 Task: Add a condition where "Hours since status category open Greater than 100" in recently updated tickets.
Action: Mouse moved to (172, 298)
Screenshot: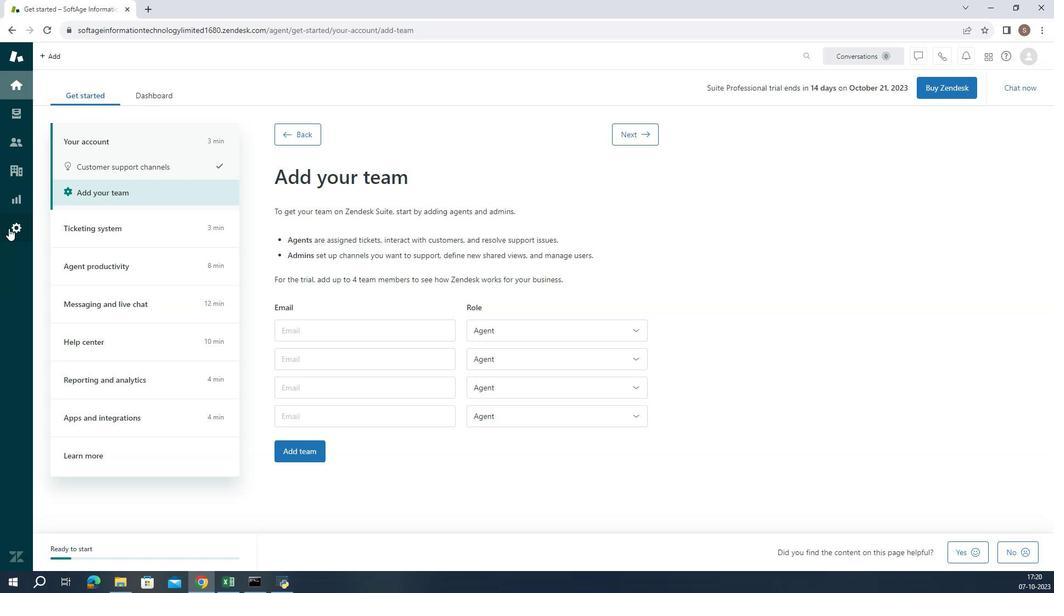 
Action: Mouse pressed left at (172, 298)
Screenshot: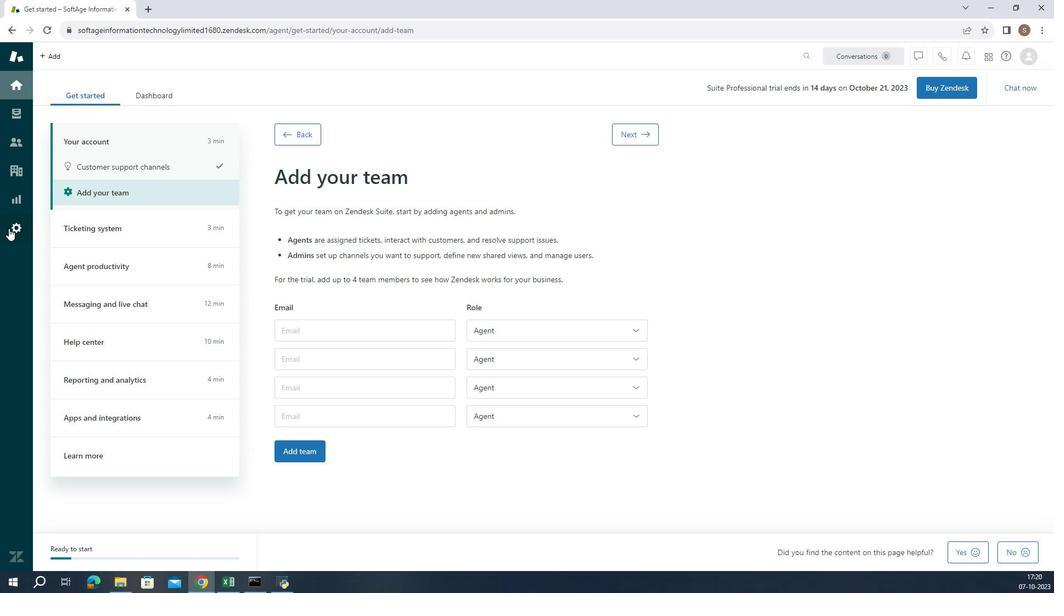 
Action: Mouse moved to (386, 470)
Screenshot: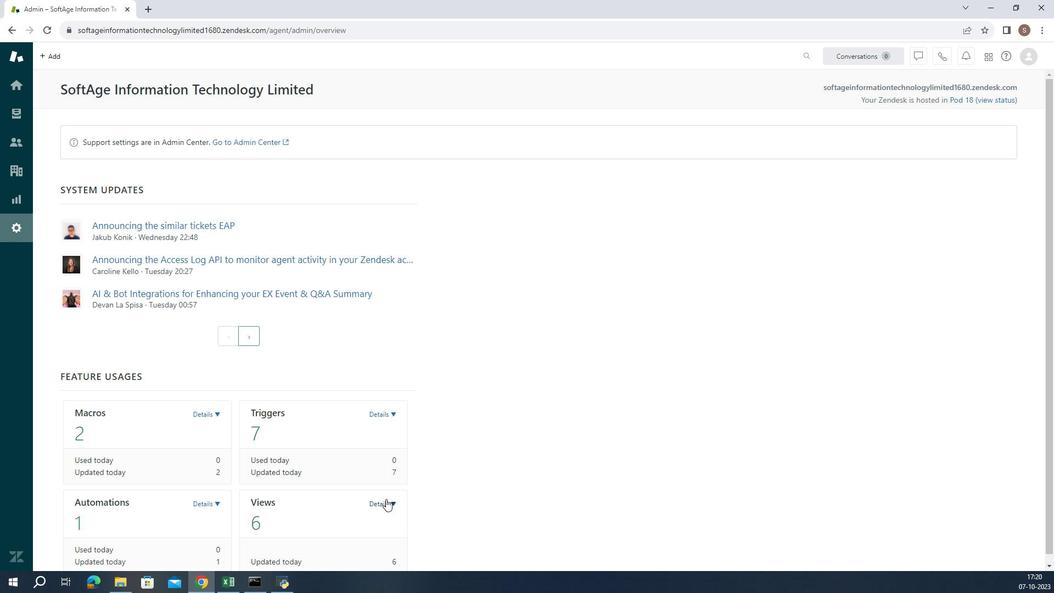 
Action: Mouse pressed left at (386, 470)
Screenshot: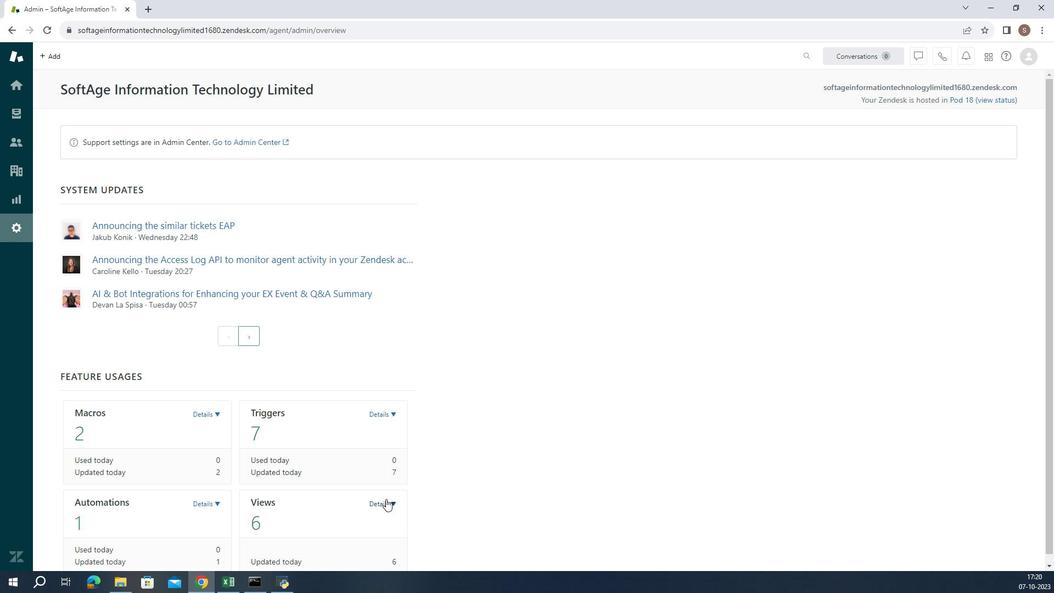 
Action: Mouse moved to (386, 470)
Screenshot: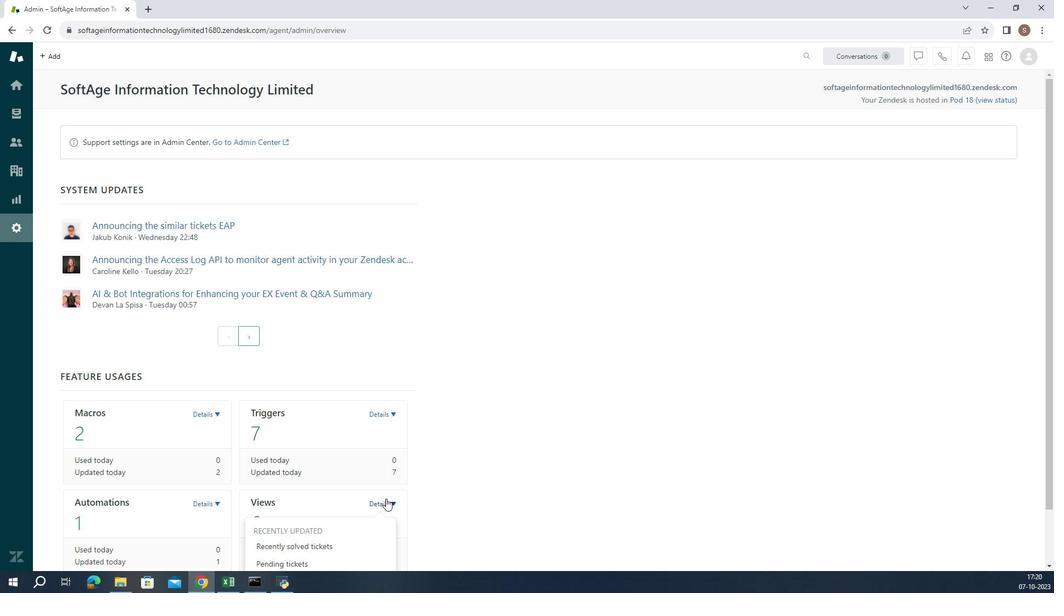 
Action: Mouse scrolled (386, 469) with delta (0, 0)
Screenshot: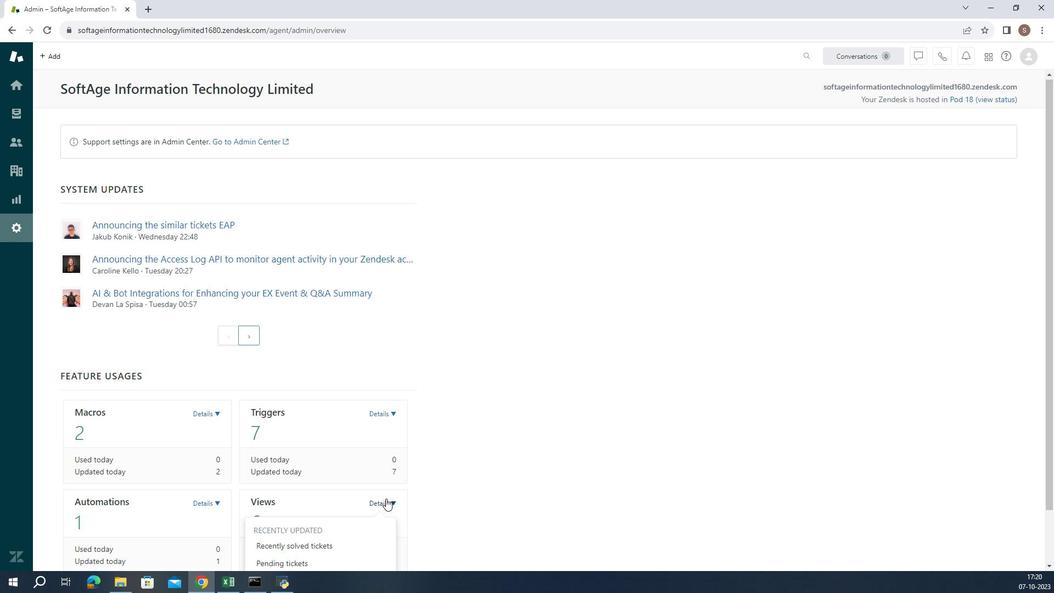 
Action: Mouse scrolled (386, 469) with delta (0, 0)
Screenshot: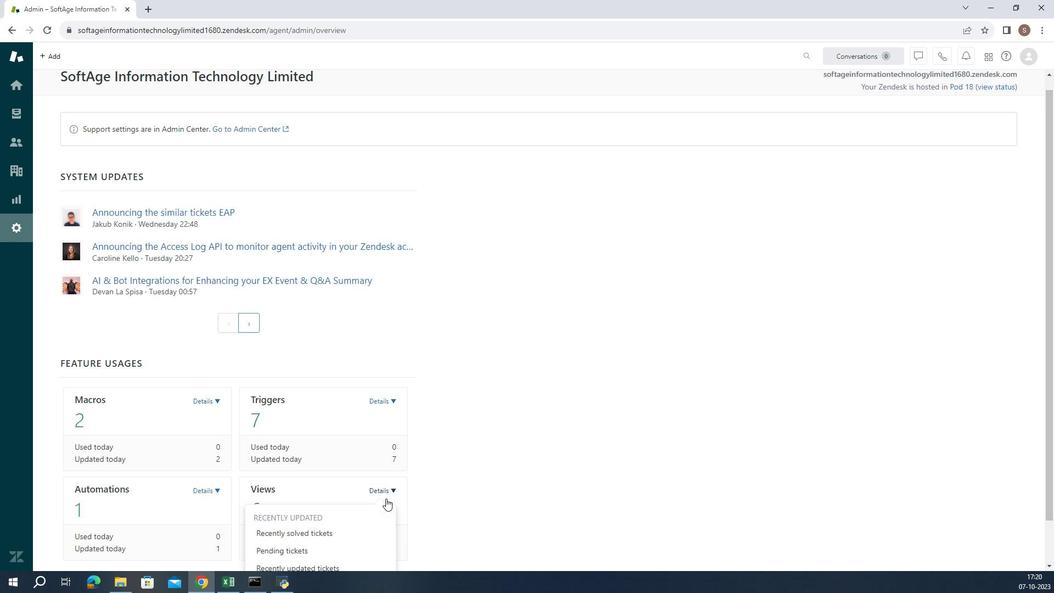 
Action: Mouse moved to (353, 485)
Screenshot: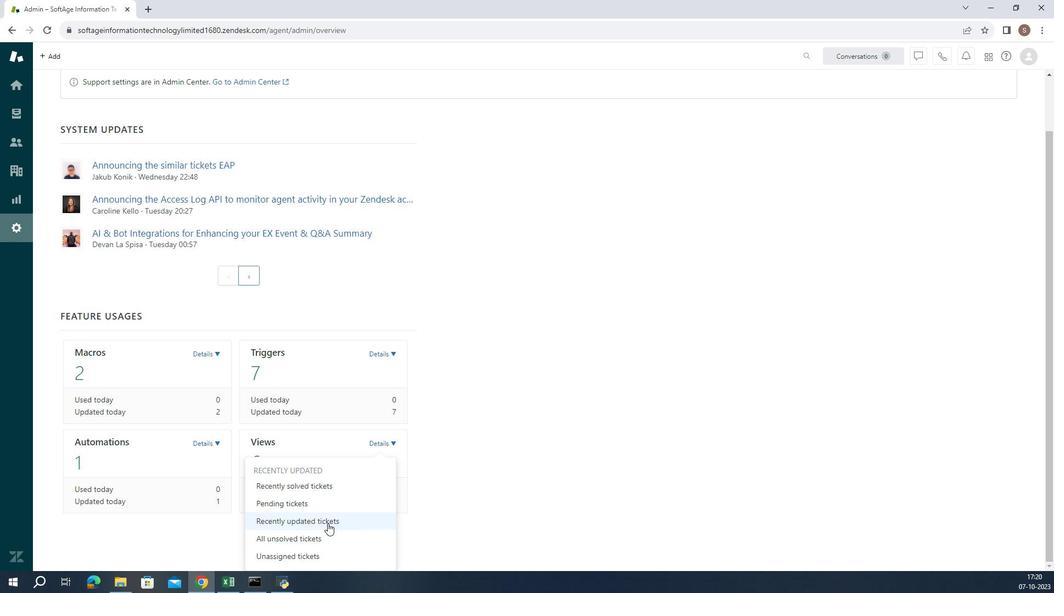 
Action: Mouse pressed left at (353, 485)
Screenshot: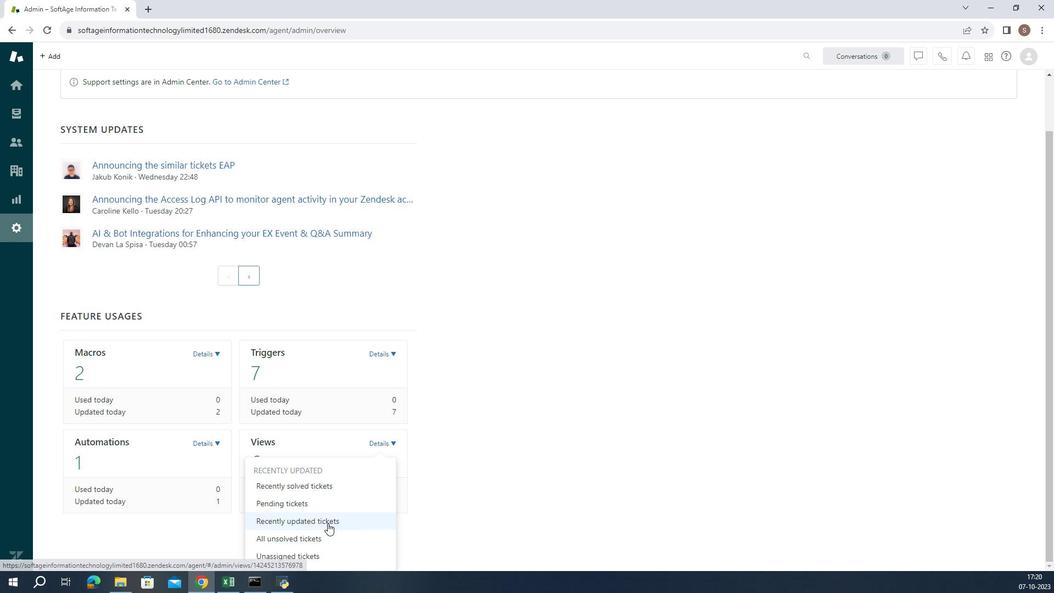 
Action: Mouse moved to (277, 391)
Screenshot: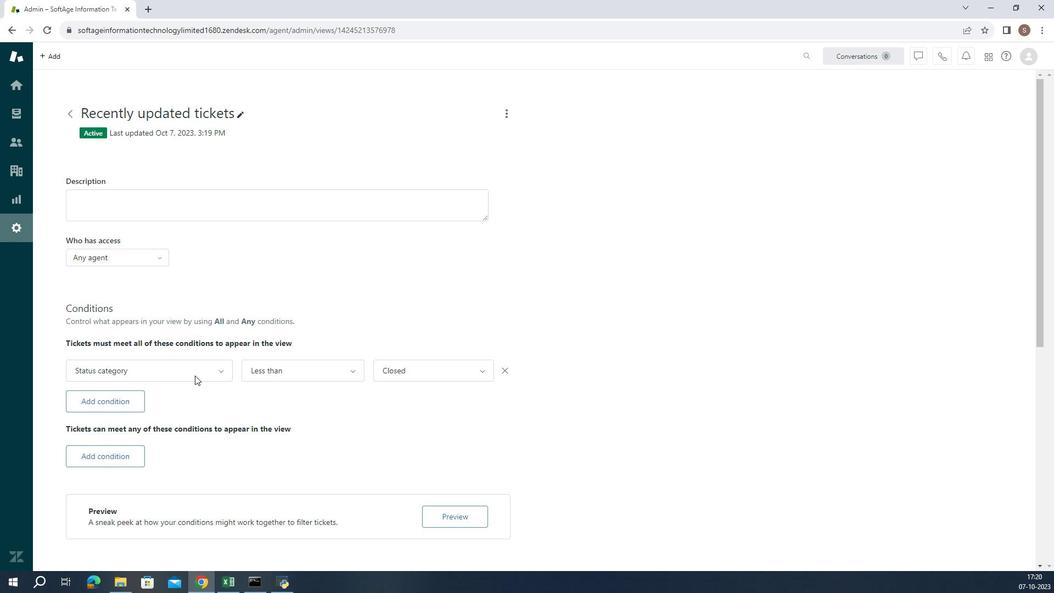 
Action: Mouse pressed left at (277, 391)
Screenshot: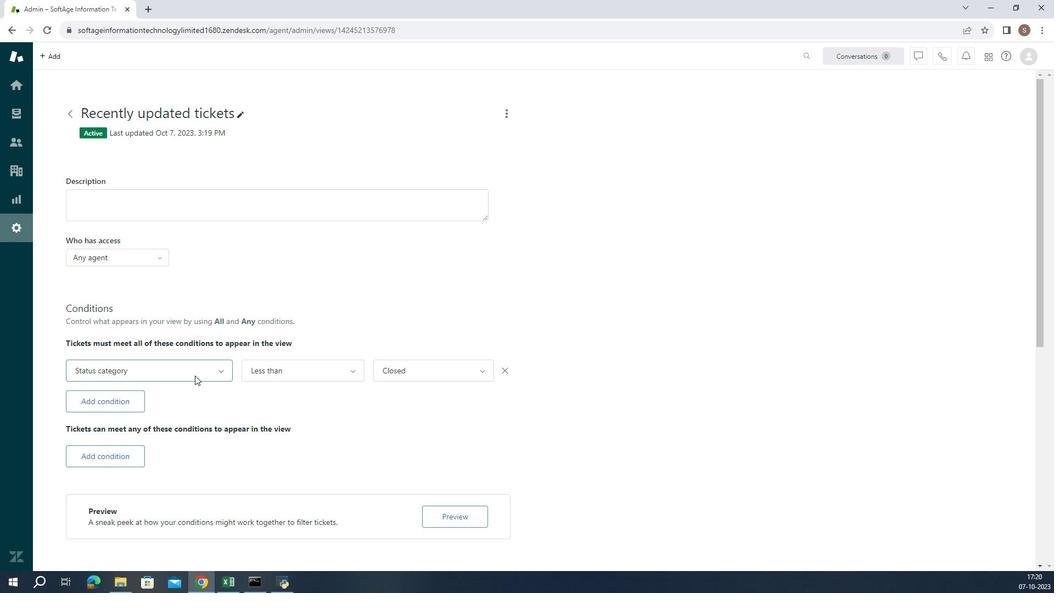 
Action: Mouse moved to (275, 312)
Screenshot: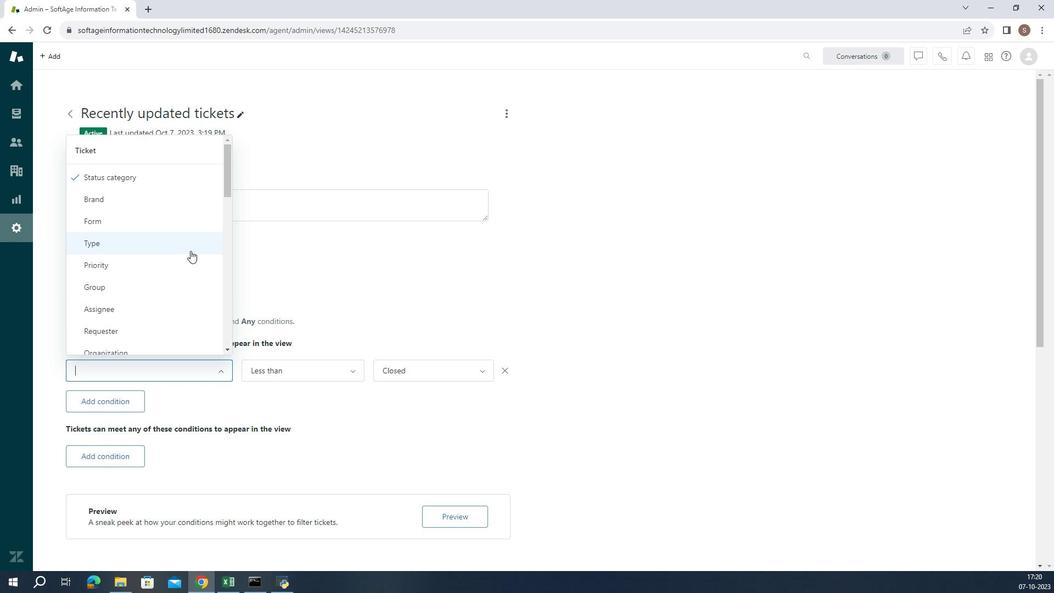 
Action: Mouse scrolled (275, 312) with delta (0, 0)
Screenshot: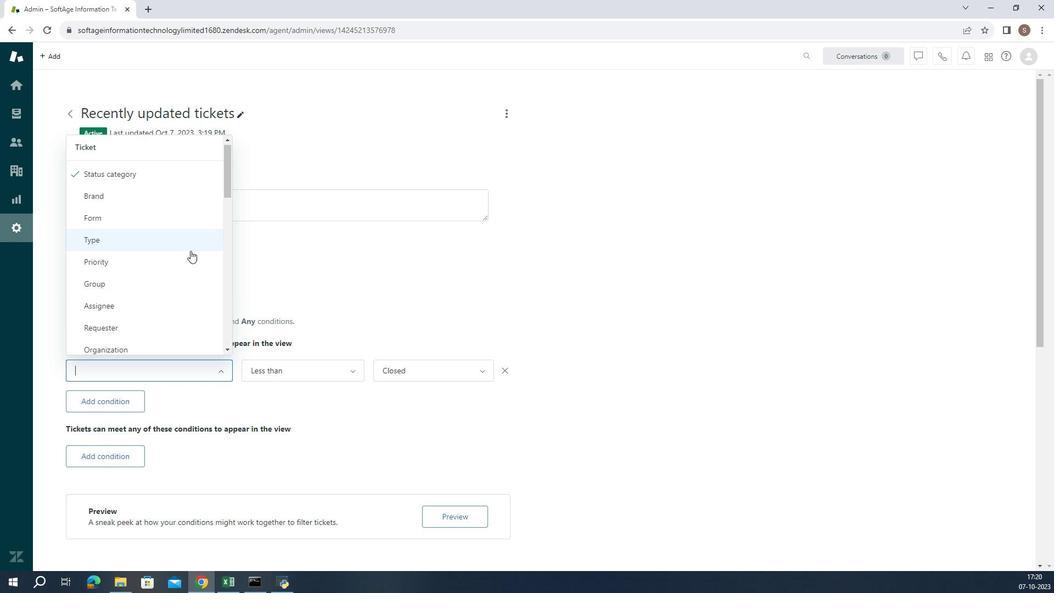 
Action: Mouse scrolled (275, 312) with delta (0, 0)
Screenshot: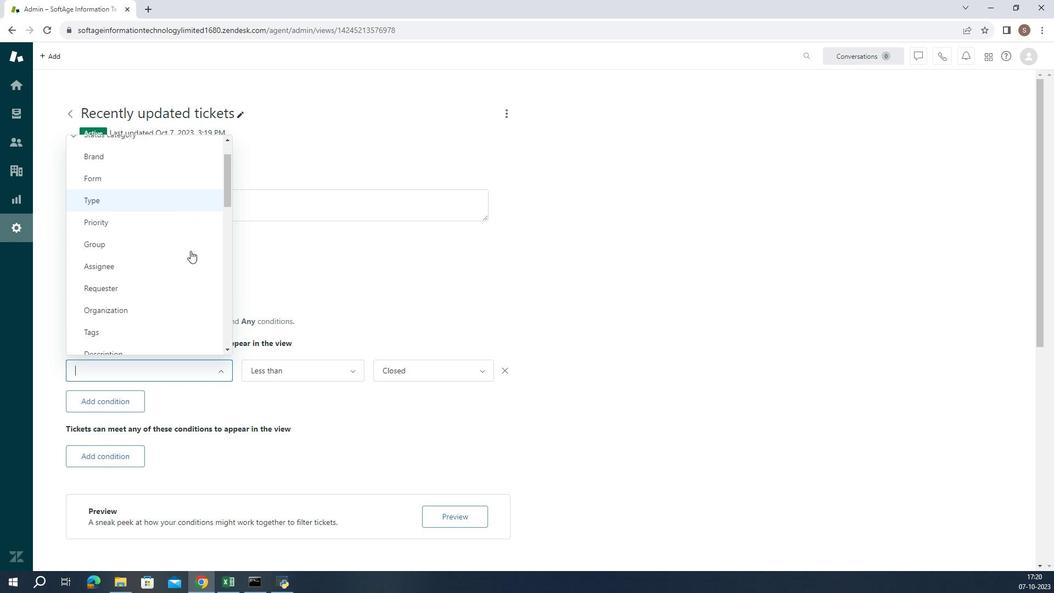 
Action: Mouse scrolled (275, 312) with delta (0, 0)
Screenshot: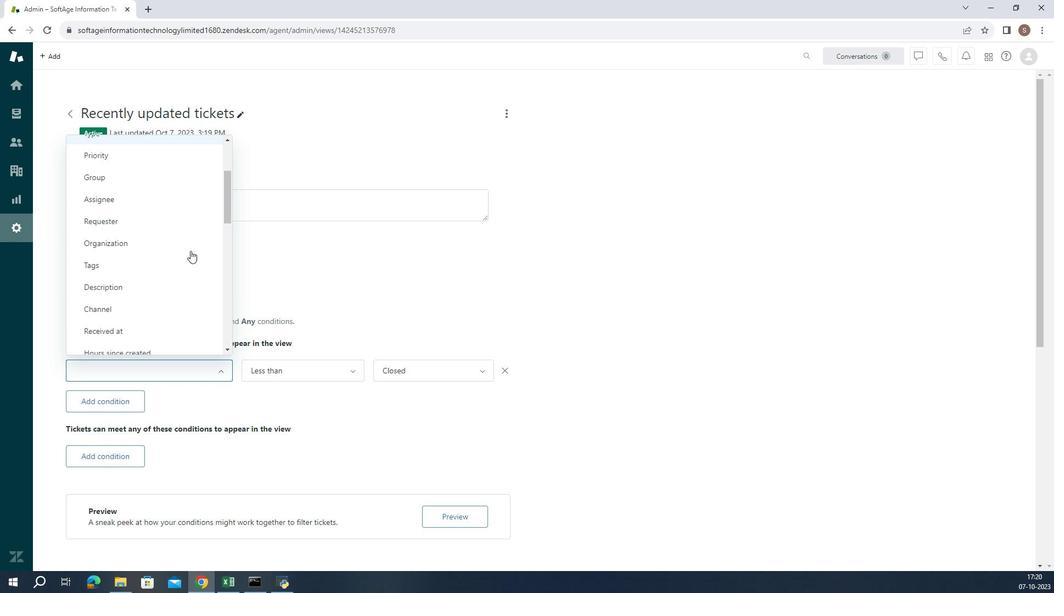 
Action: Mouse moved to (275, 313)
Screenshot: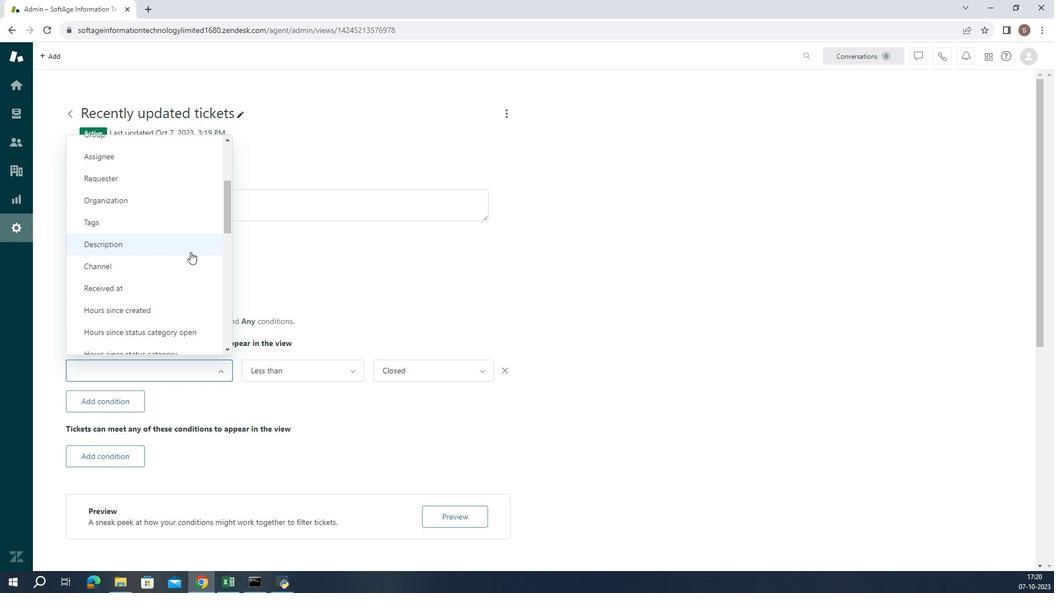 
Action: Mouse scrolled (275, 313) with delta (0, 0)
Screenshot: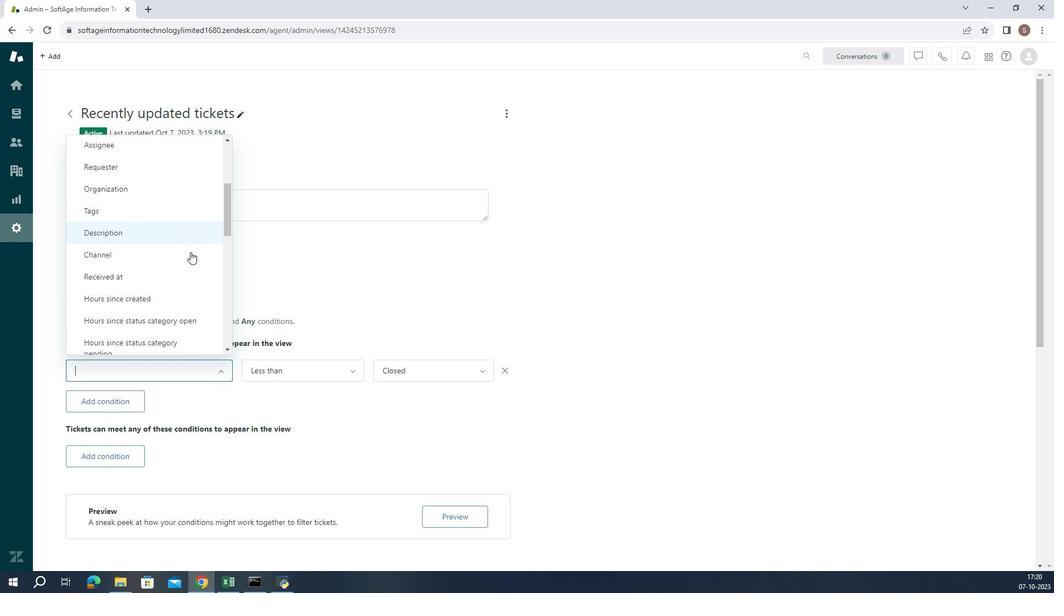 
Action: Mouse moved to (275, 321)
Screenshot: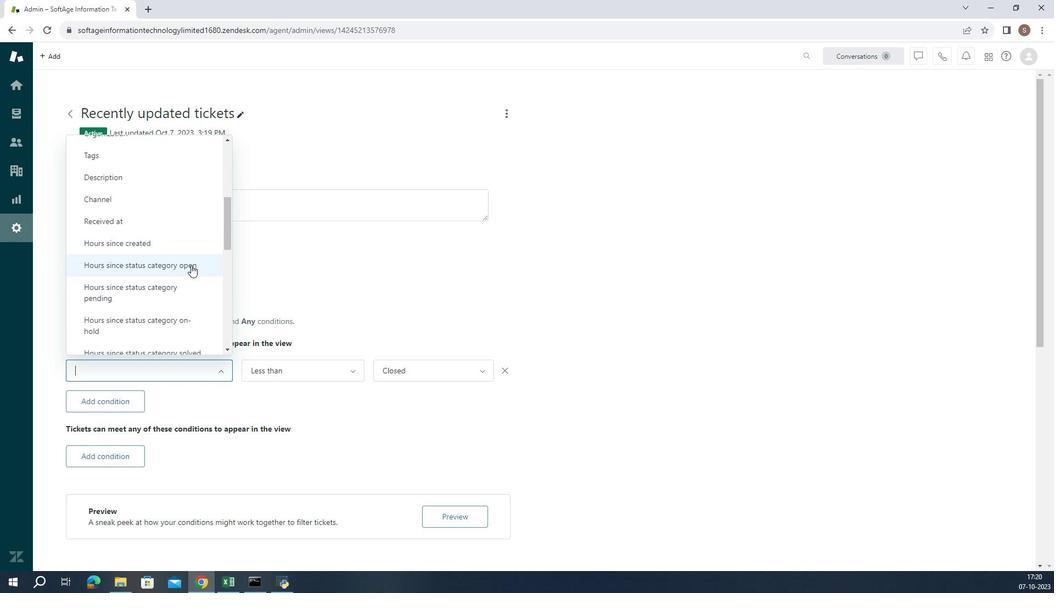
Action: Mouse pressed left at (275, 321)
Screenshot: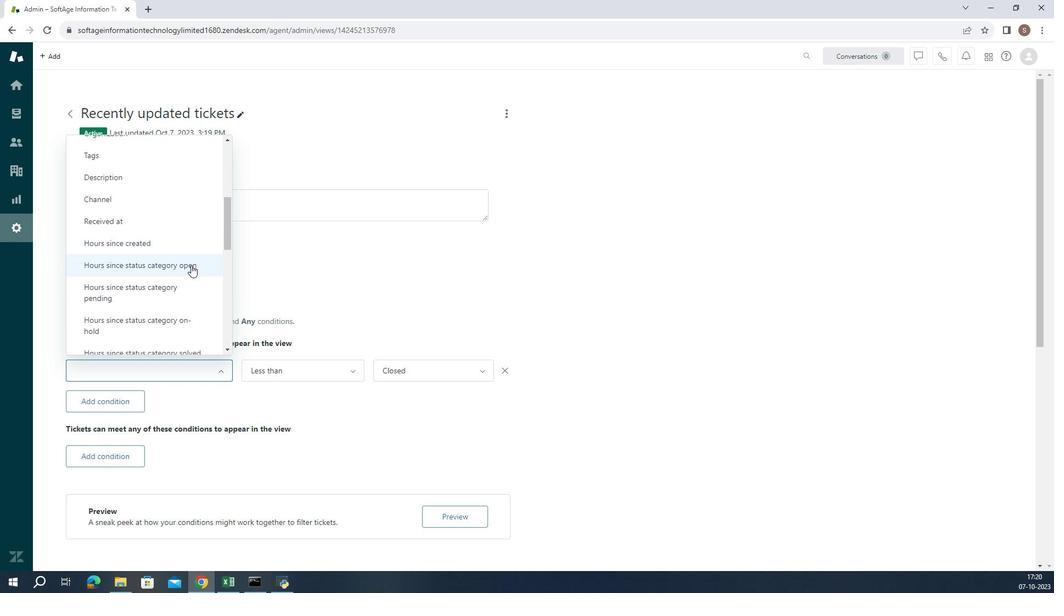 
Action: Mouse moved to (358, 392)
Screenshot: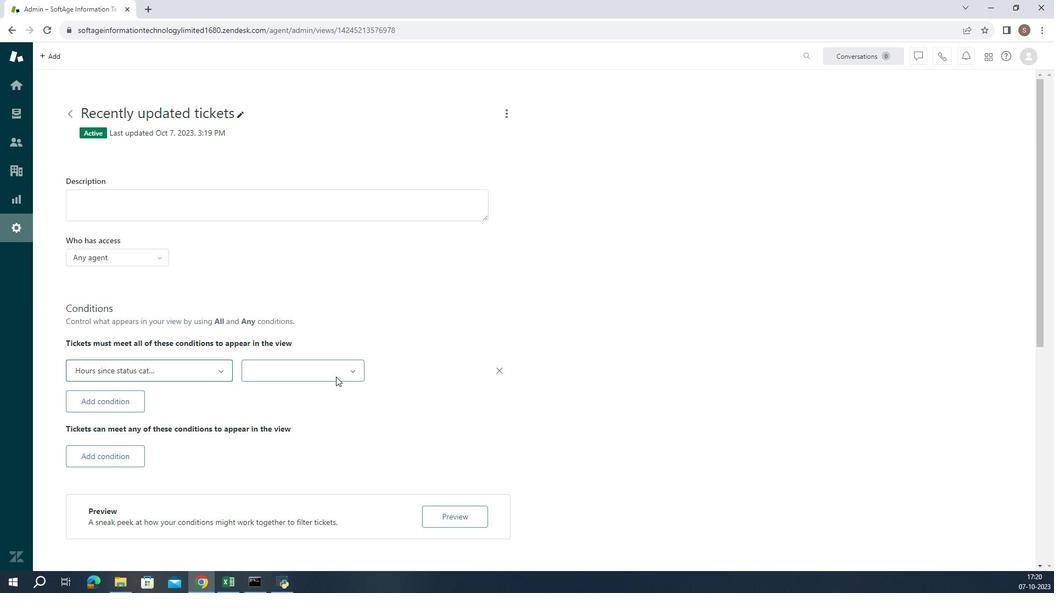 
Action: Mouse pressed left at (358, 392)
Screenshot: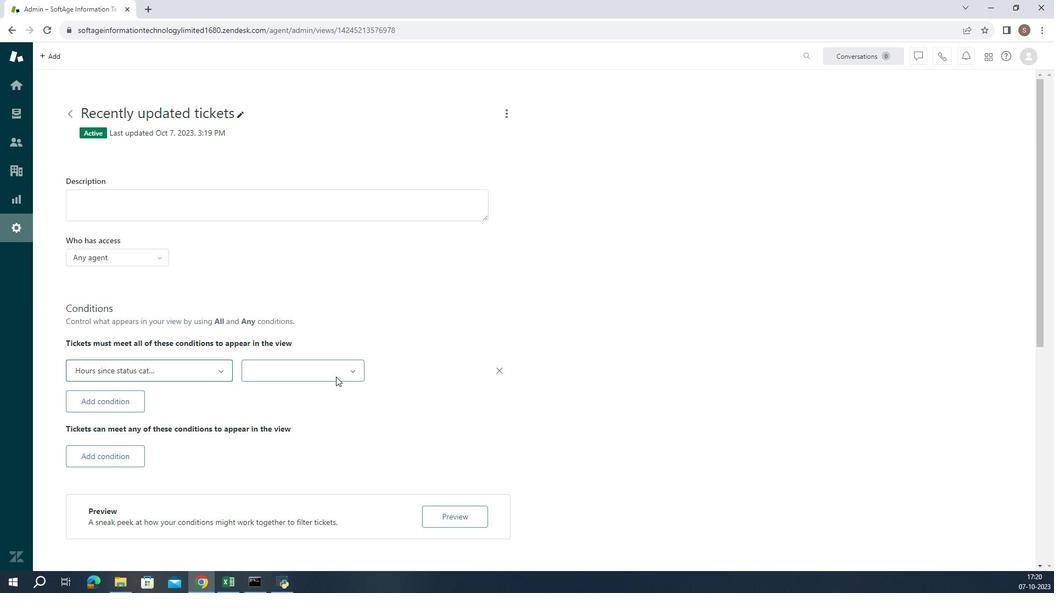 
Action: Mouse moved to (357, 418)
Screenshot: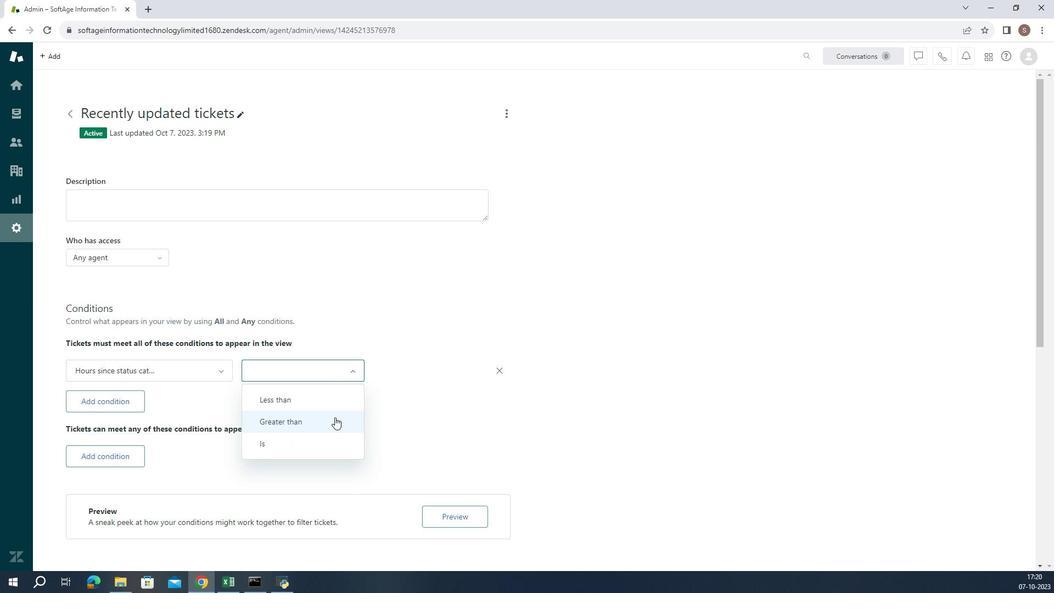 
Action: Mouse pressed left at (357, 418)
Screenshot: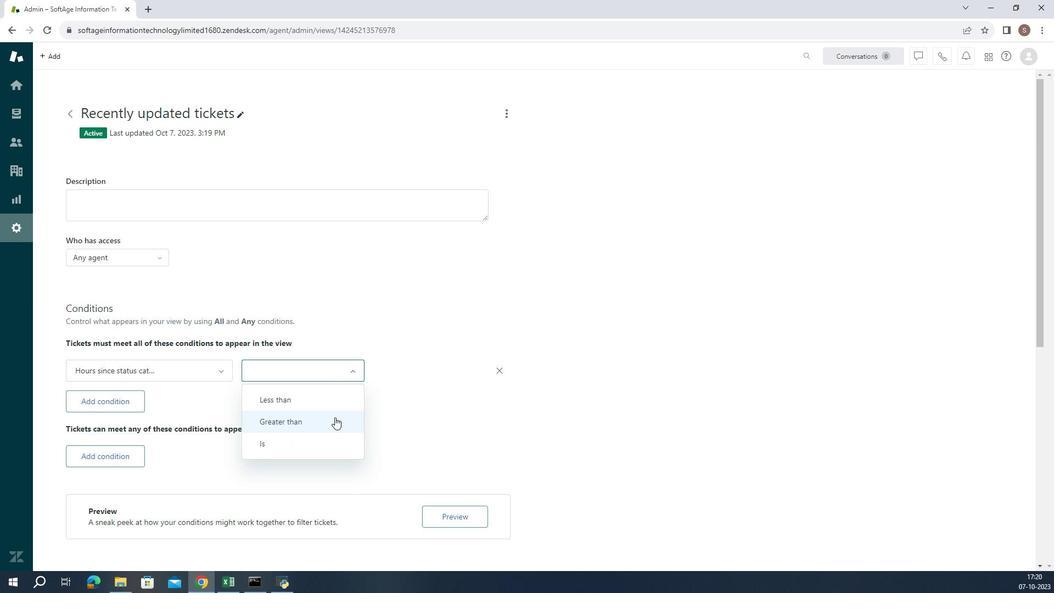 
Action: Mouse moved to (406, 390)
Screenshot: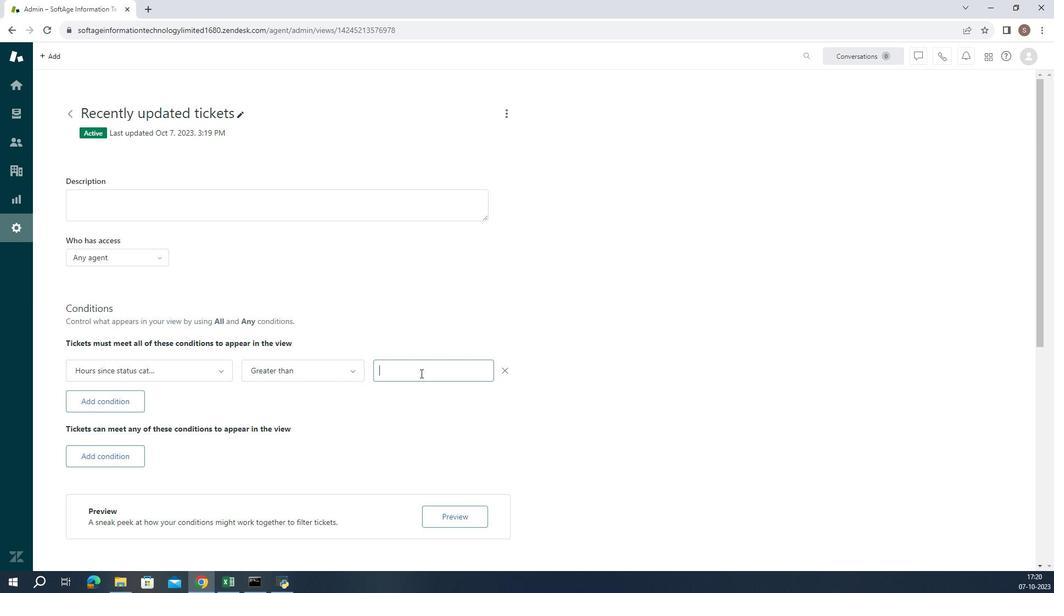 
Action: Mouse pressed left at (406, 390)
Screenshot: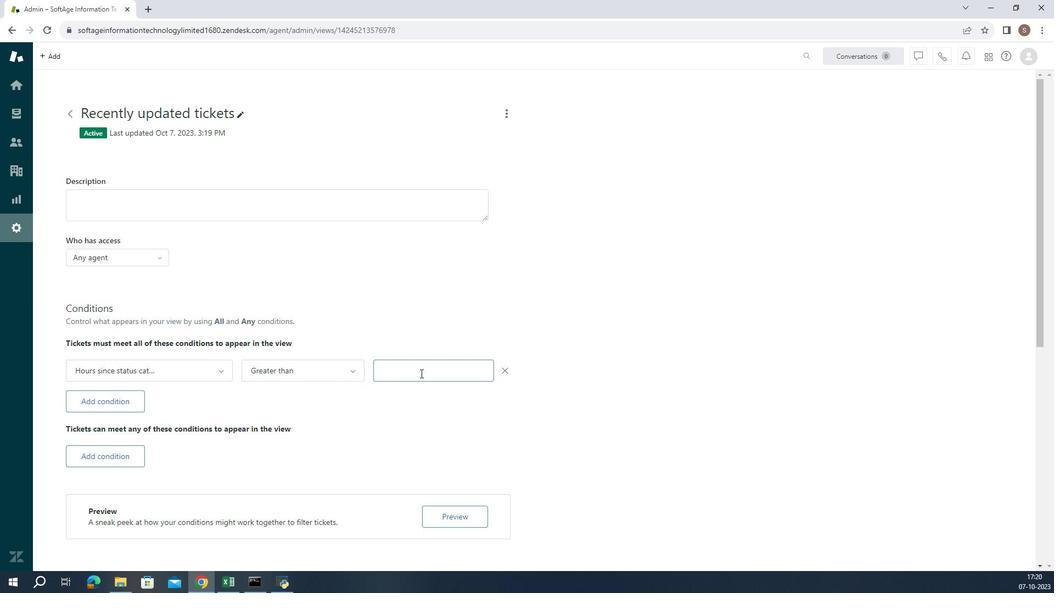 
Action: Mouse moved to (407, 389)
Screenshot: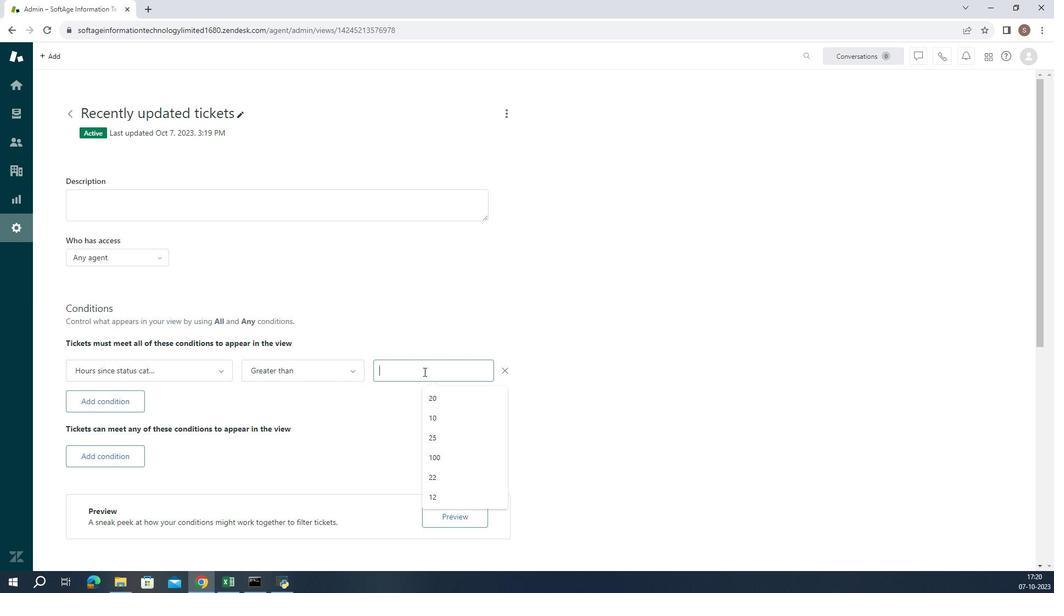 
Action: Key pressed 1
Screenshot: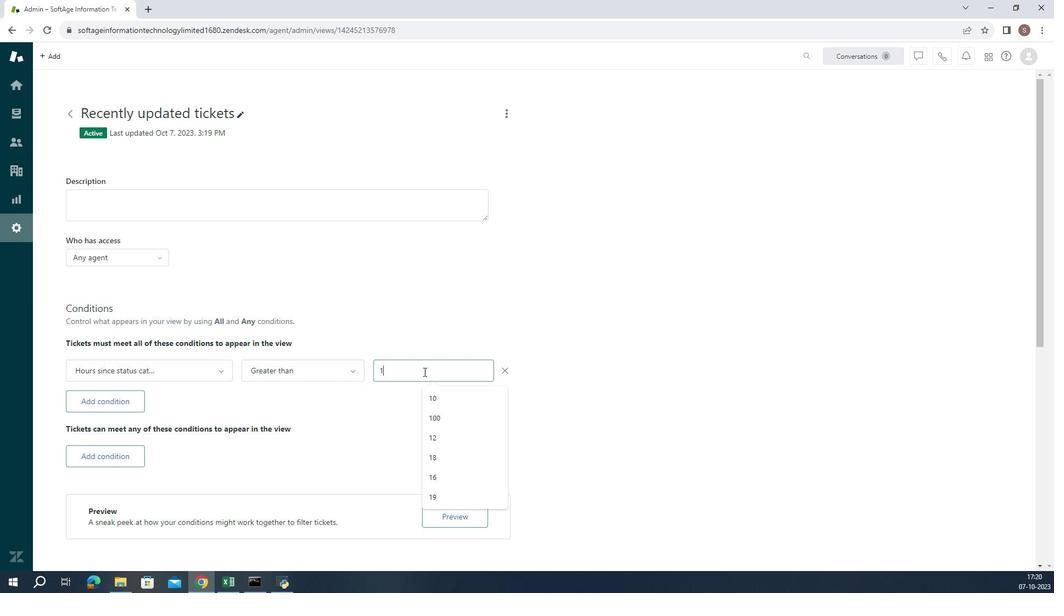 
Action: Mouse moved to (408, 389)
Screenshot: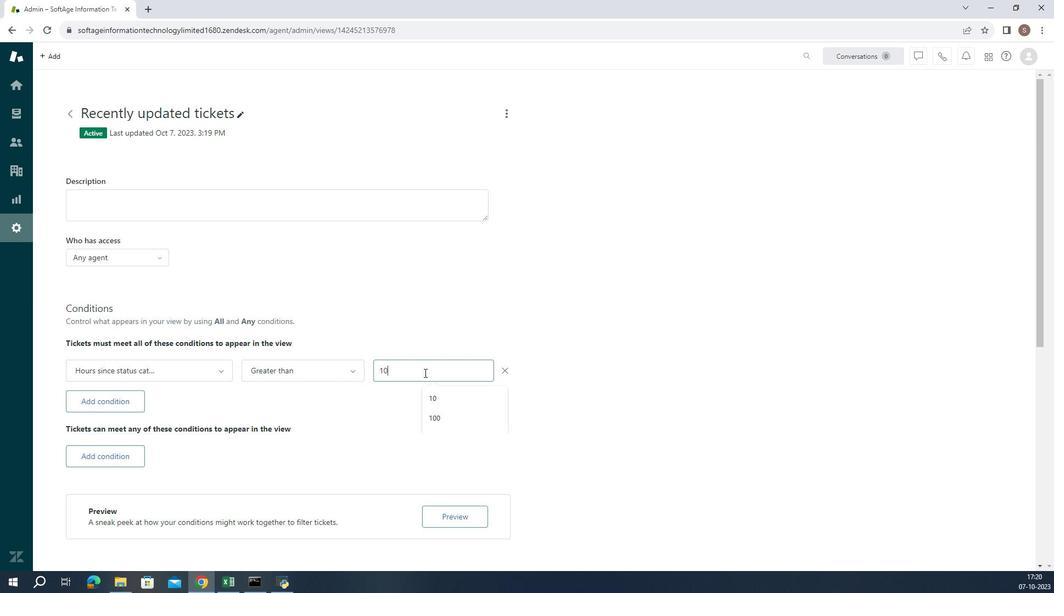 
Action: Key pressed 0
Screenshot: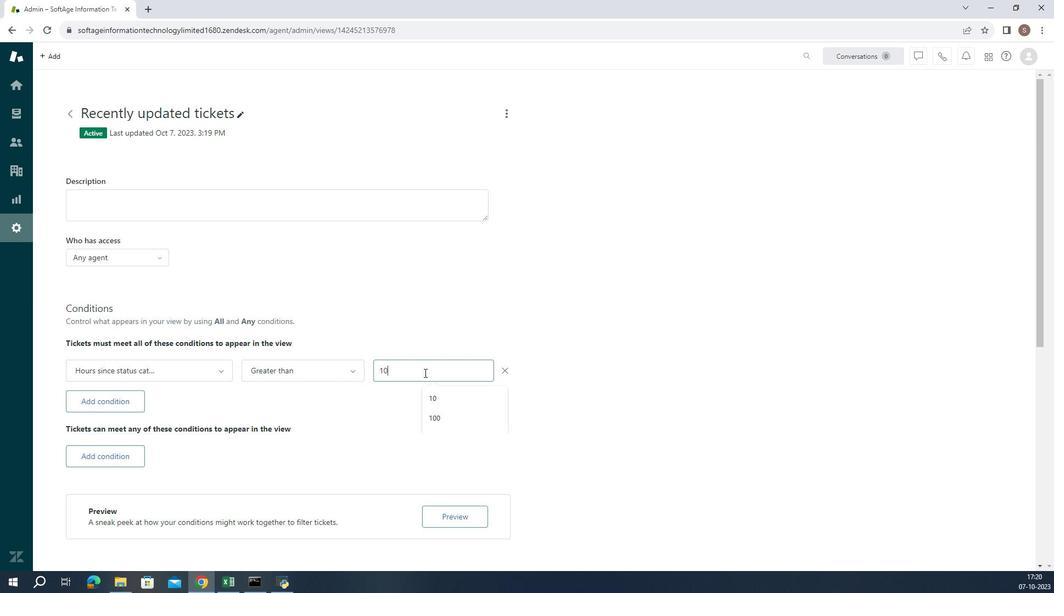 
Action: Mouse moved to (406, 397)
Screenshot: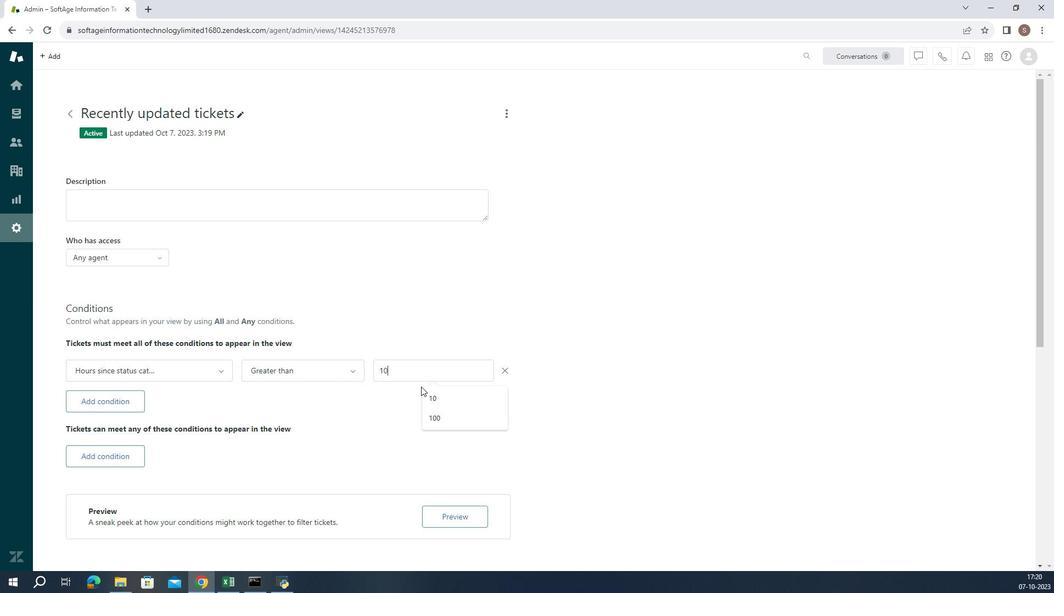 
Action: Key pressed 0
Screenshot: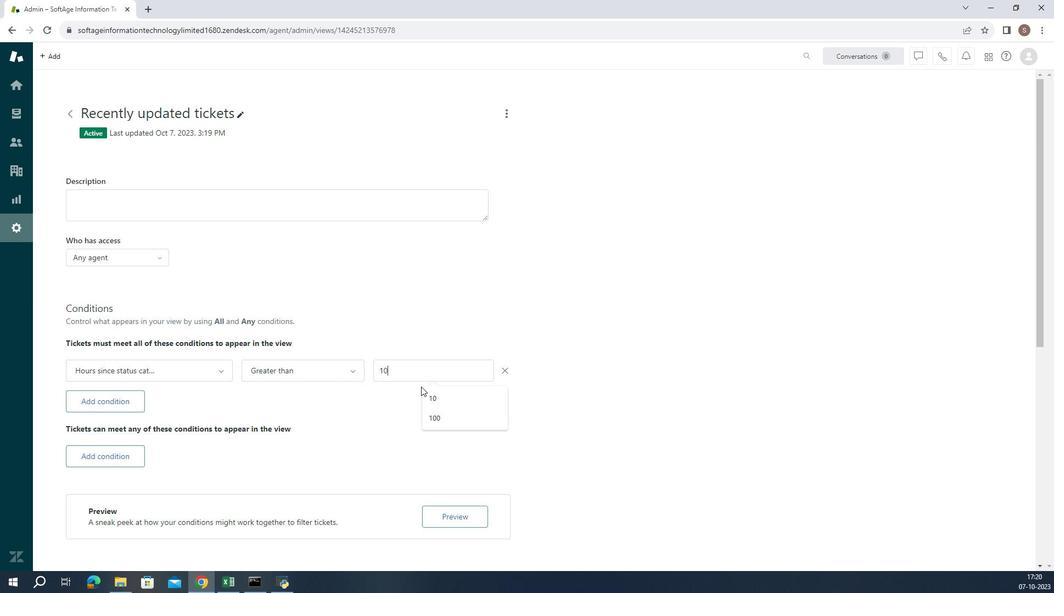 
Action: Mouse moved to (391, 412)
Screenshot: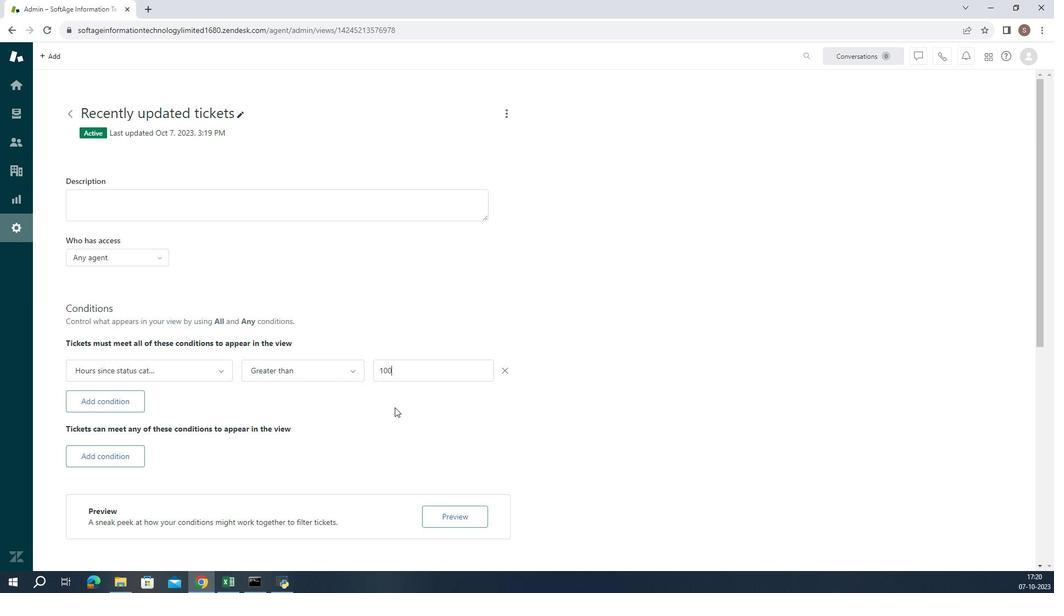 
Action: Mouse pressed left at (391, 412)
Screenshot: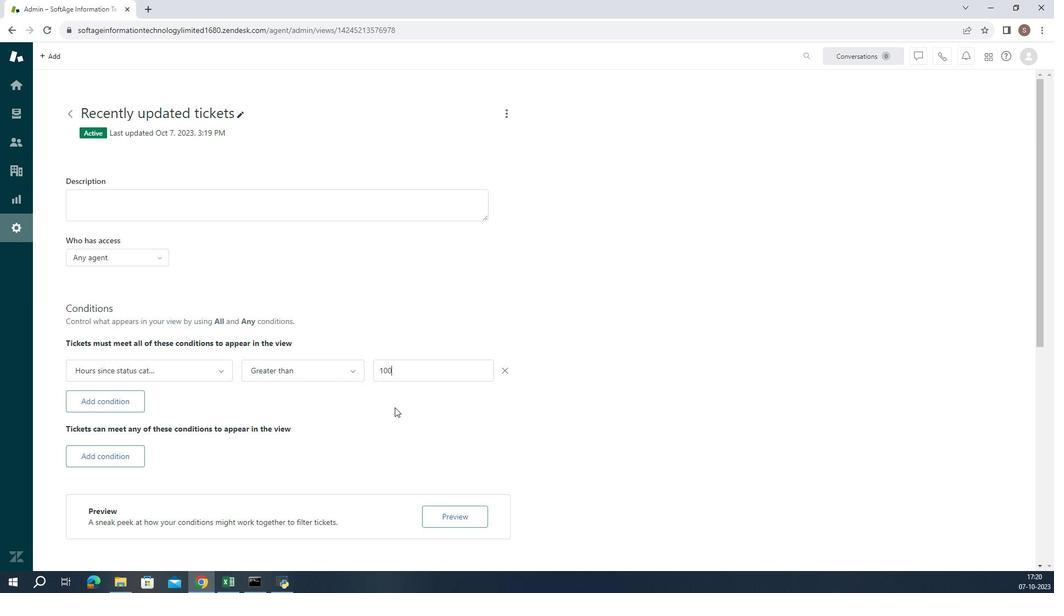 
Action: Mouse moved to (391, 411)
Screenshot: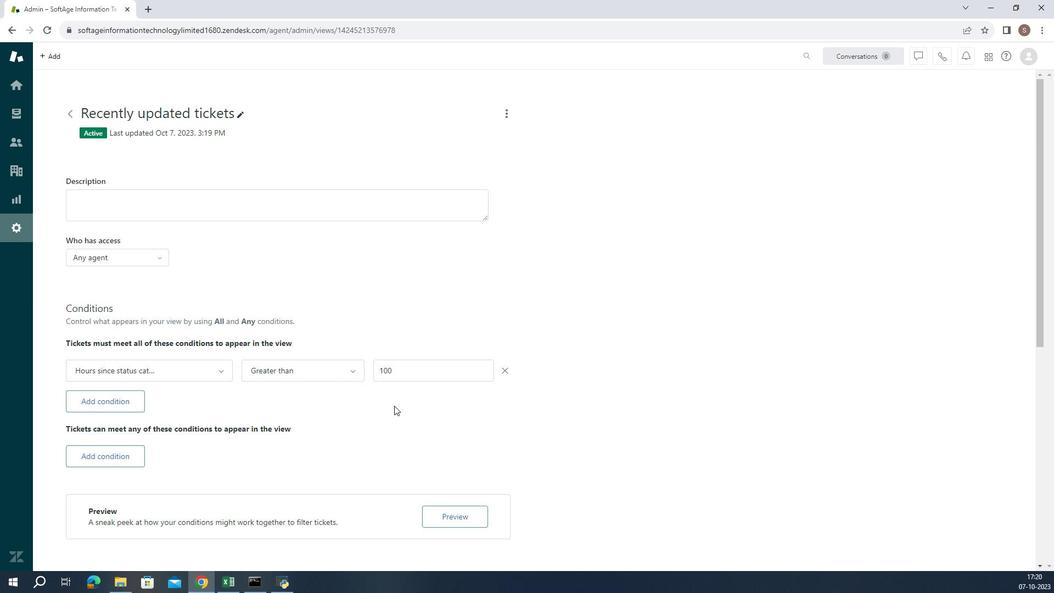 
